 Task: Create a due date automation trigger when advanced on, 2 working days before a card is due add fields without all custom fields completed at 11:00 AM.
Action: Mouse moved to (1043, 78)
Screenshot: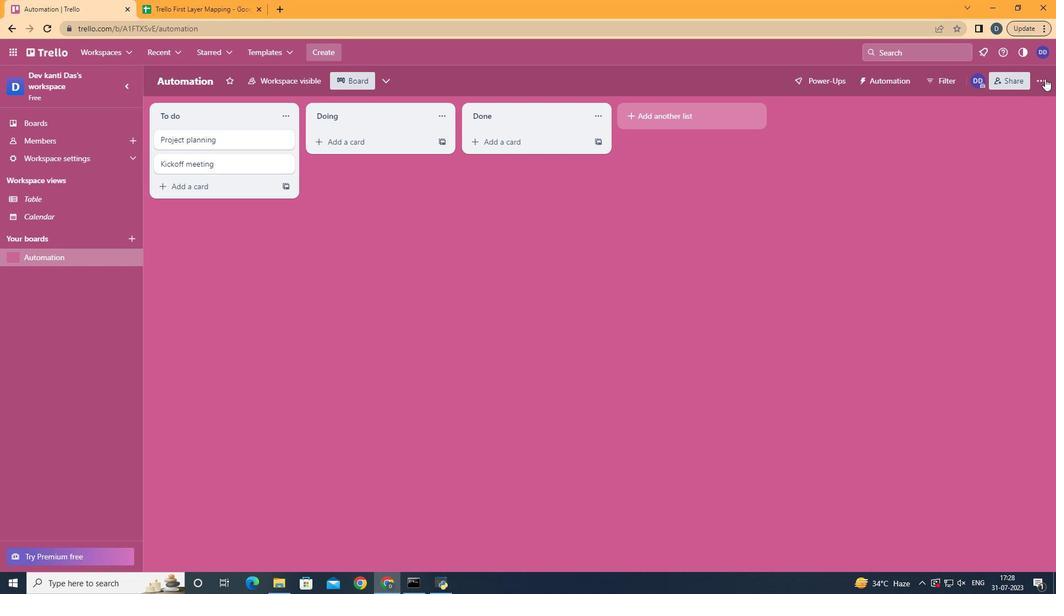 
Action: Mouse pressed left at (1043, 78)
Screenshot: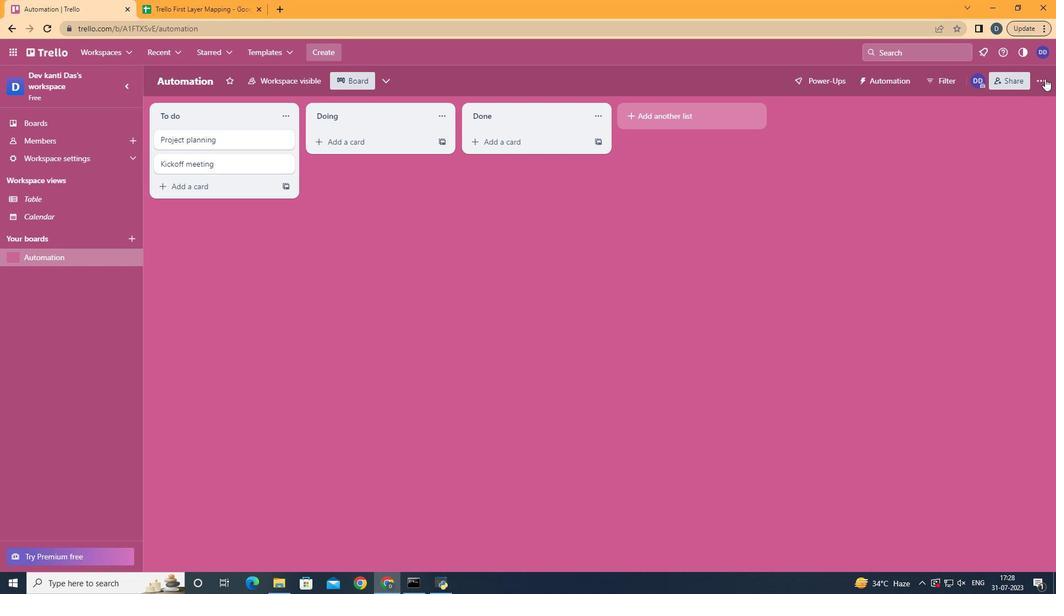 
Action: Mouse moved to (958, 226)
Screenshot: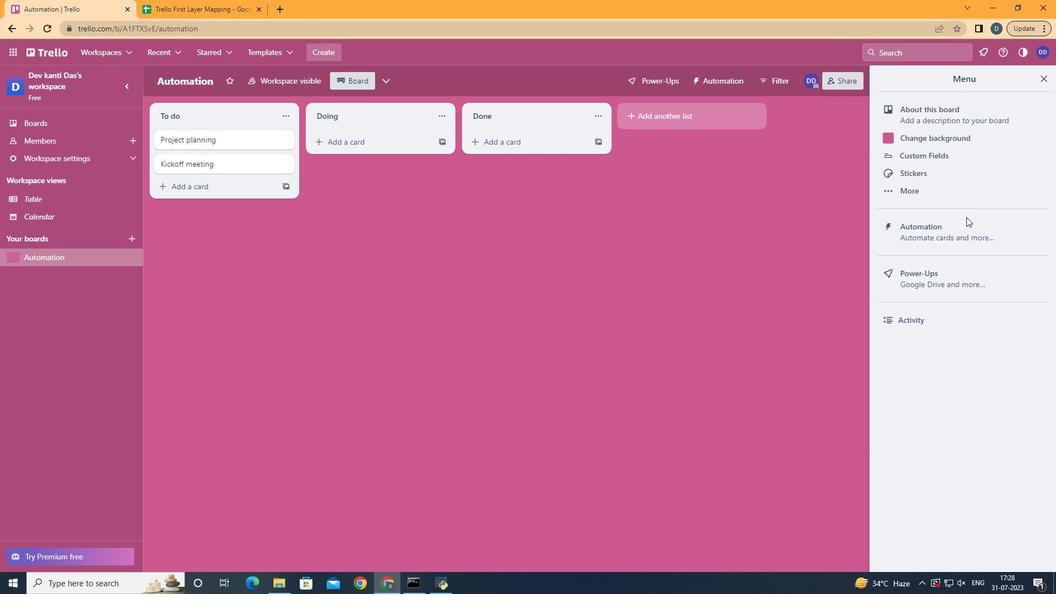 
Action: Mouse pressed left at (958, 226)
Screenshot: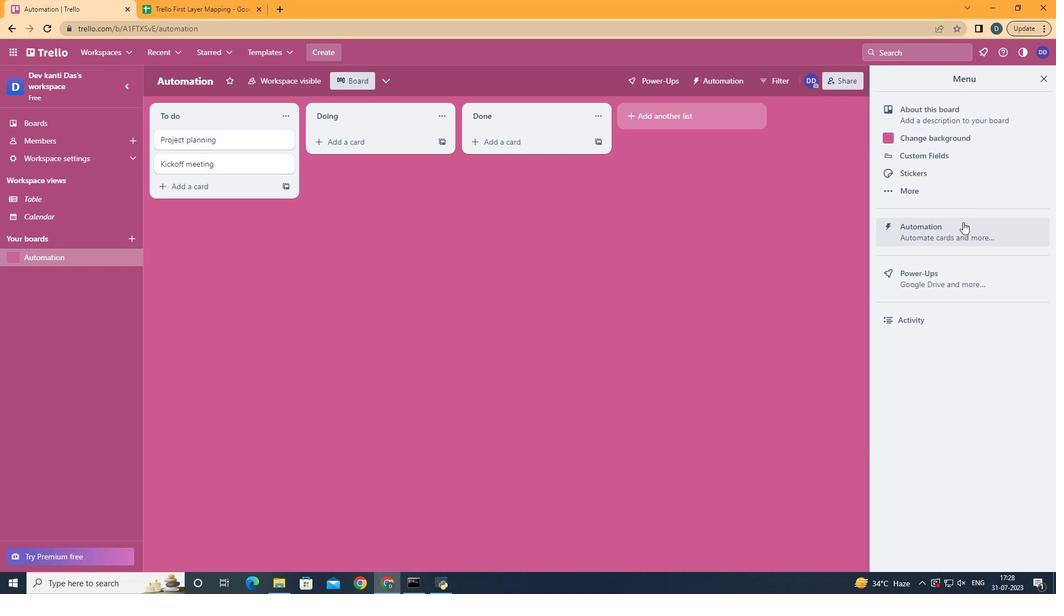
Action: Mouse moved to (225, 220)
Screenshot: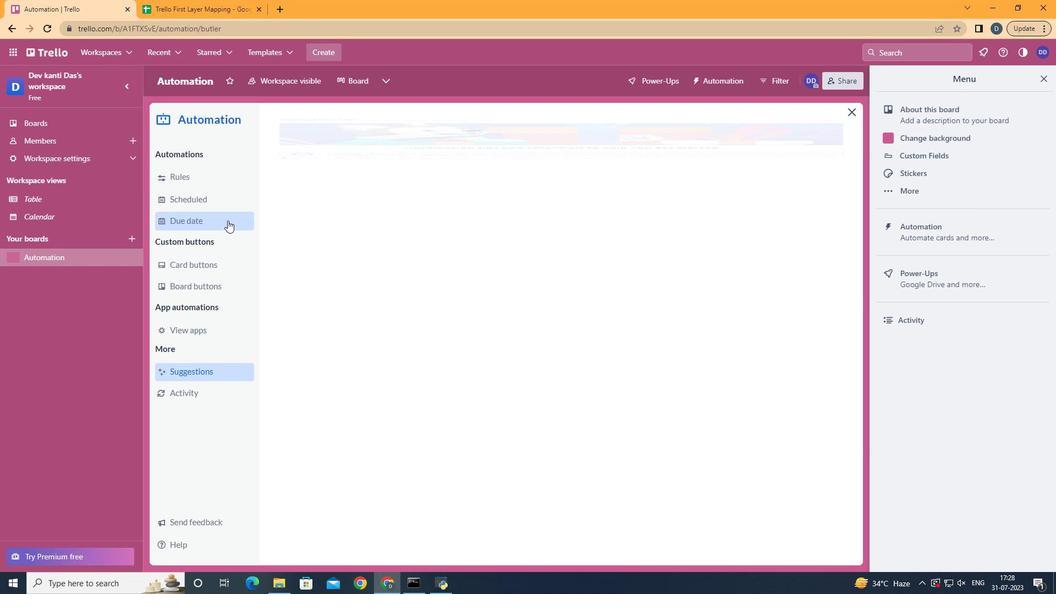 
Action: Mouse pressed left at (225, 220)
Screenshot: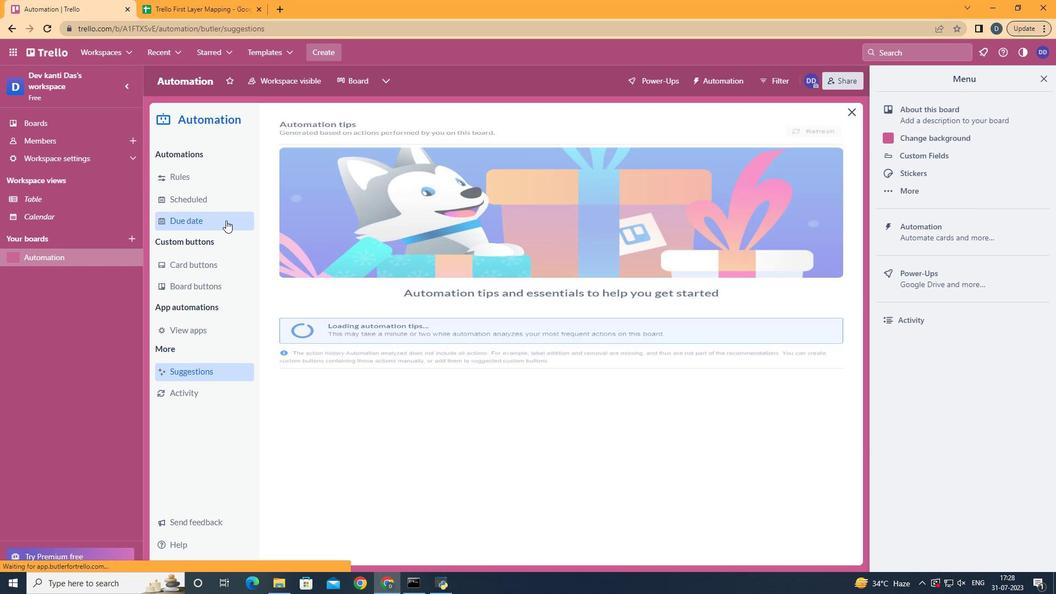 
Action: Mouse moved to (783, 133)
Screenshot: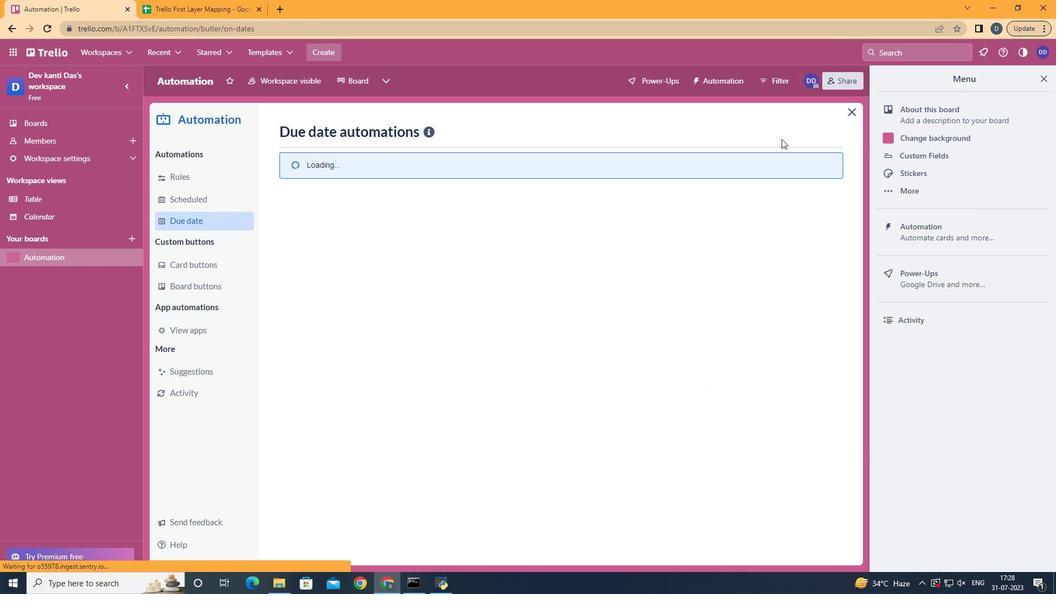 
Action: Mouse pressed left at (783, 133)
Screenshot: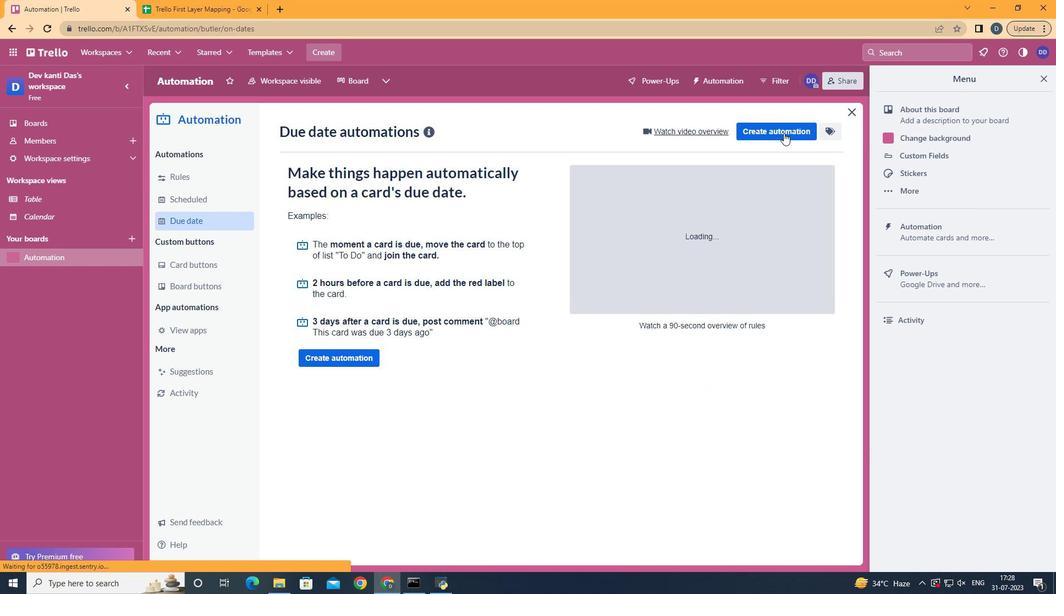 
Action: Mouse moved to (555, 230)
Screenshot: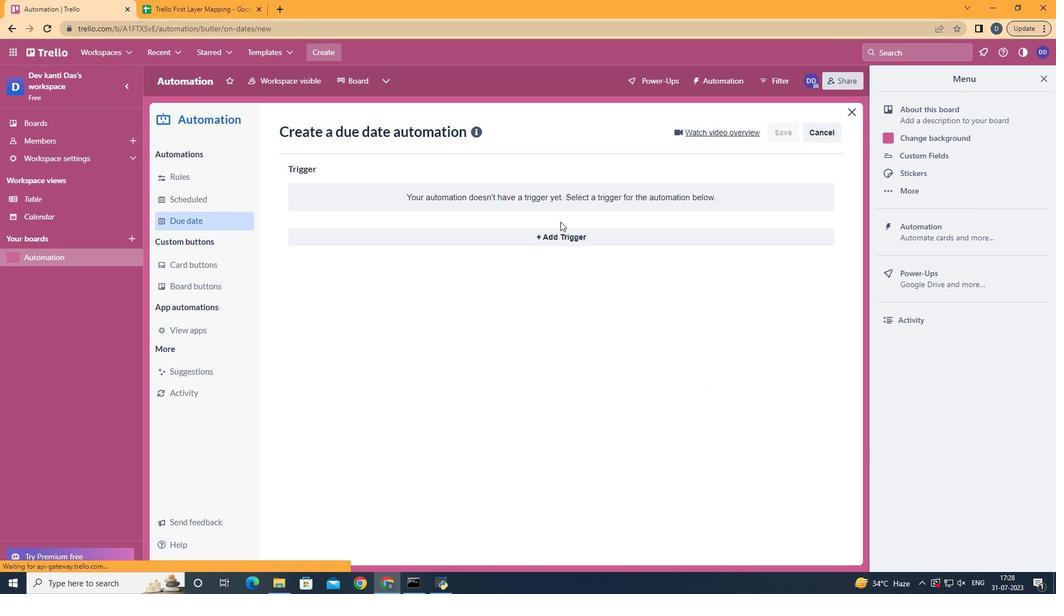 
Action: Mouse pressed left at (555, 230)
Screenshot: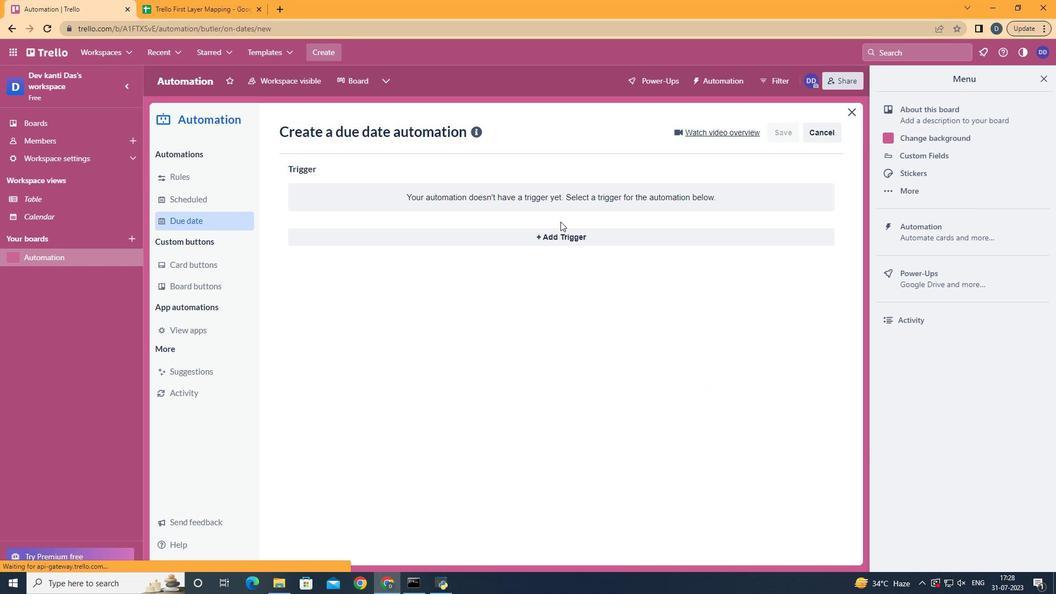 
Action: Mouse moved to (359, 446)
Screenshot: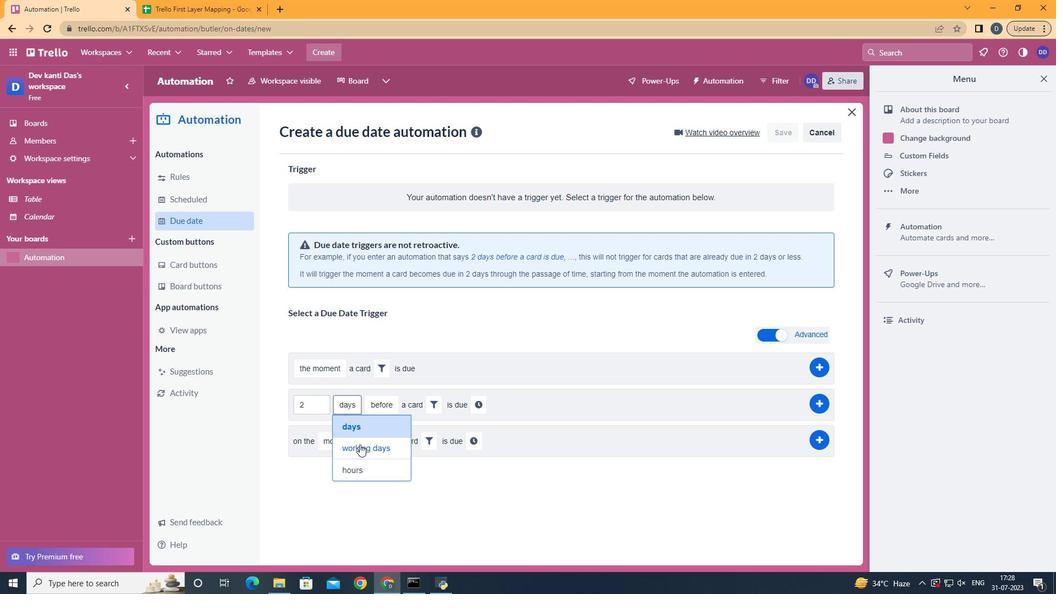 
Action: Mouse pressed left at (359, 446)
Screenshot: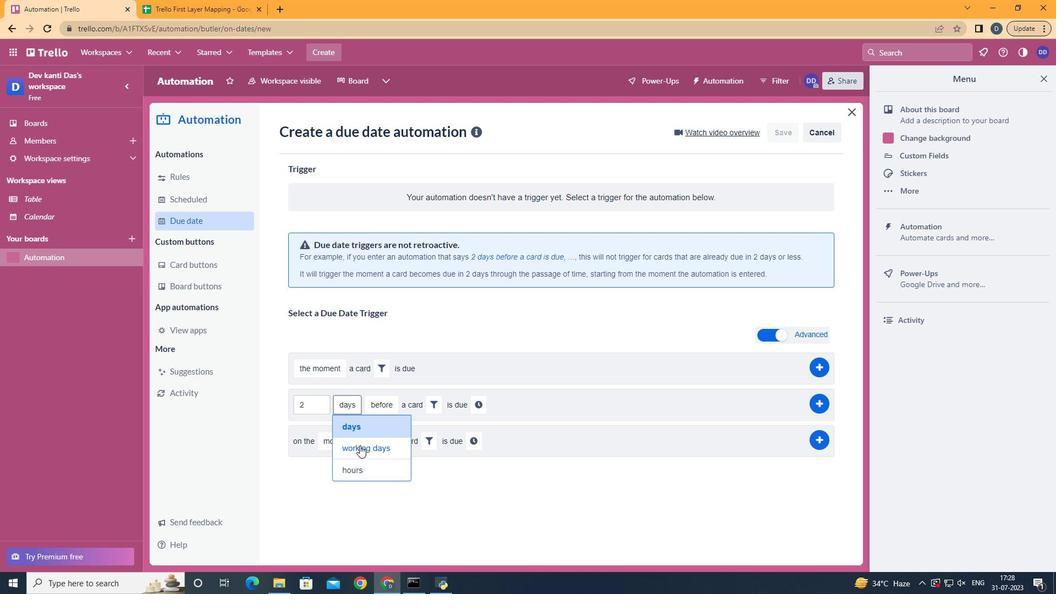 
Action: Mouse moved to (463, 408)
Screenshot: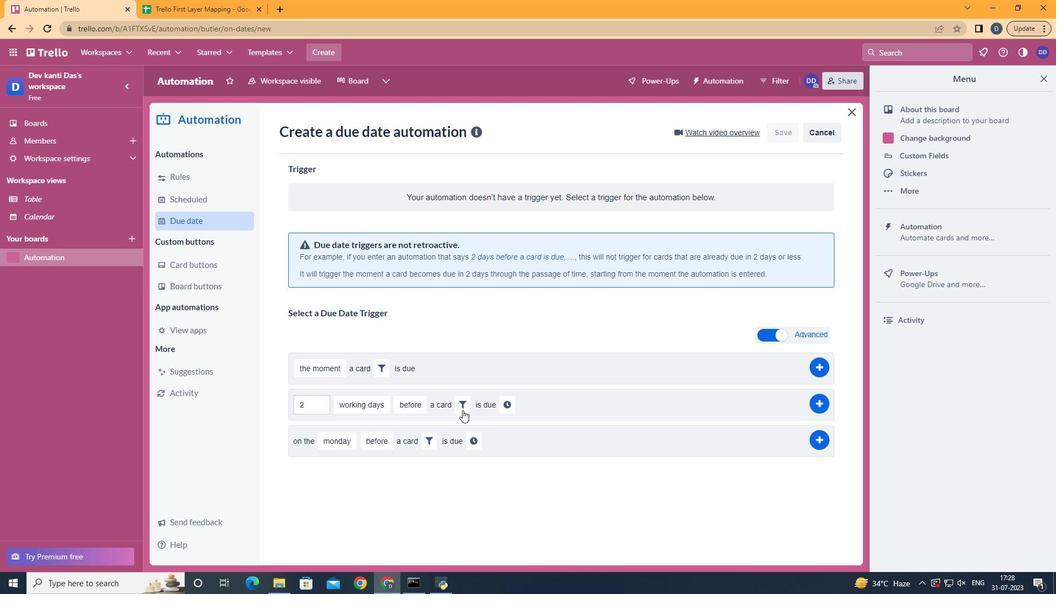 
Action: Mouse pressed left at (463, 408)
Screenshot: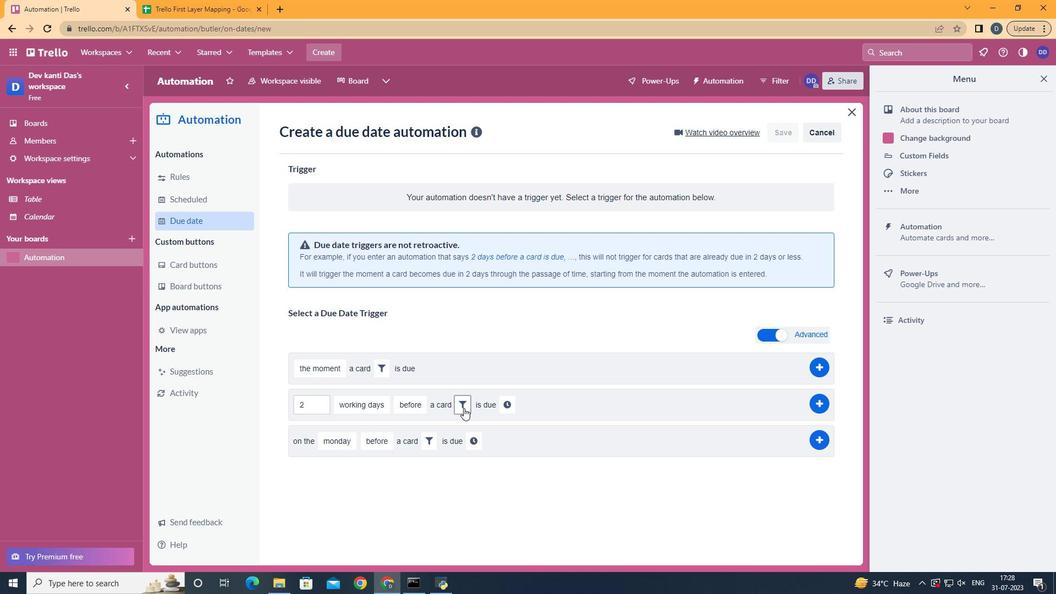 
Action: Mouse moved to (638, 438)
Screenshot: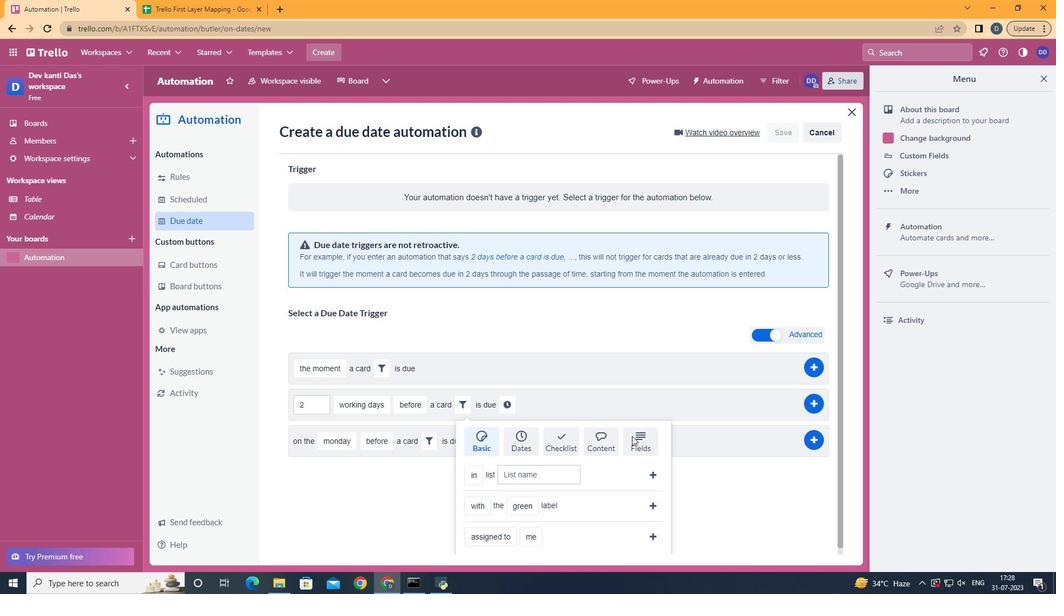 
Action: Mouse pressed left at (638, 438)
Screenshot: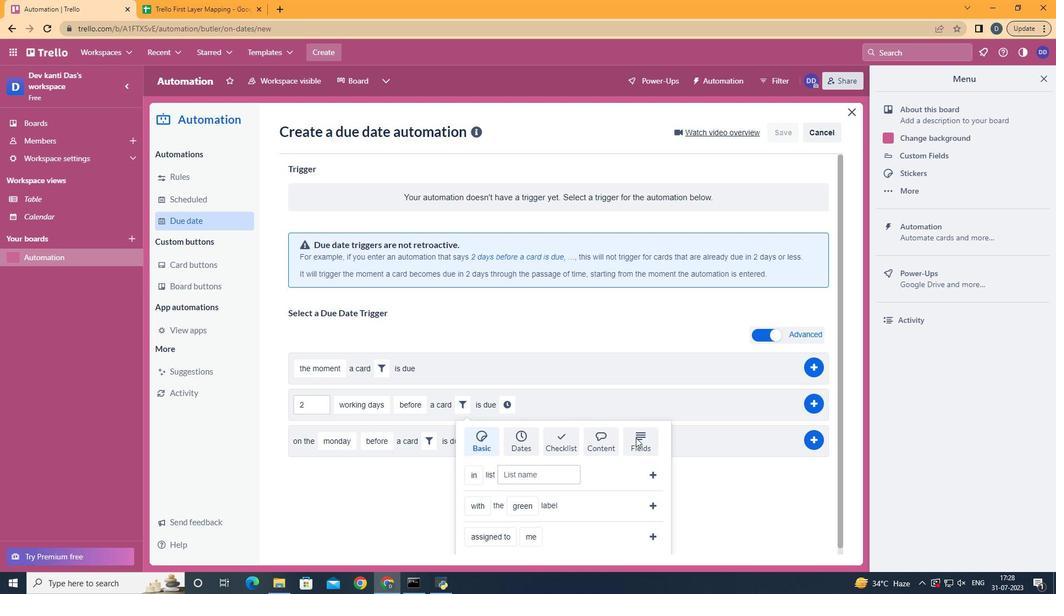 
Action: Mouse moved to (491, 531)
Screenshot: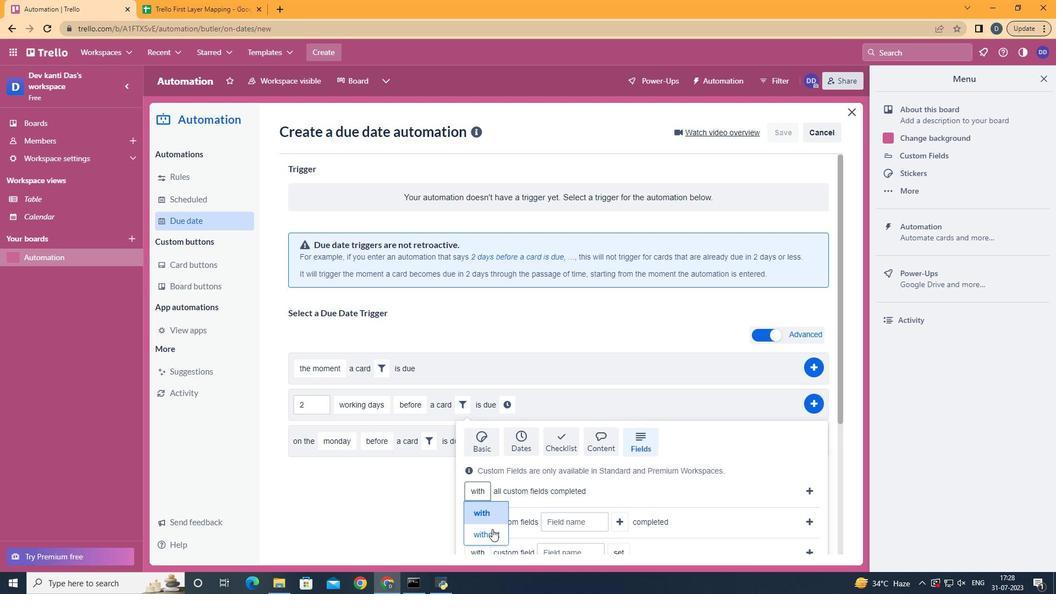 
Action: Mouse pressed left at (491, 531)
Screenshot: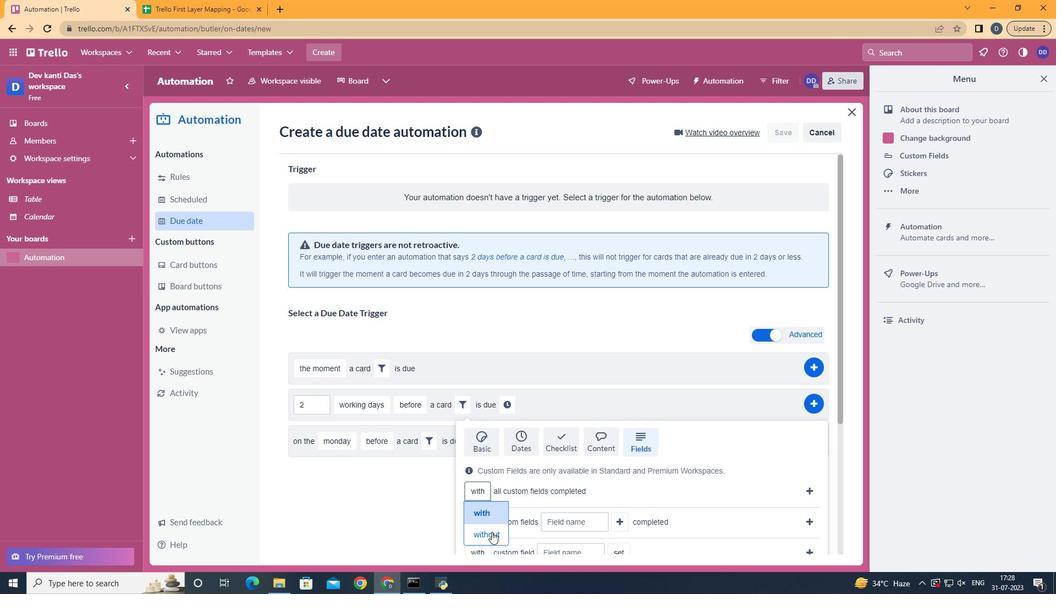 
Action: Mouse moved to (806, 489)
Screenshot: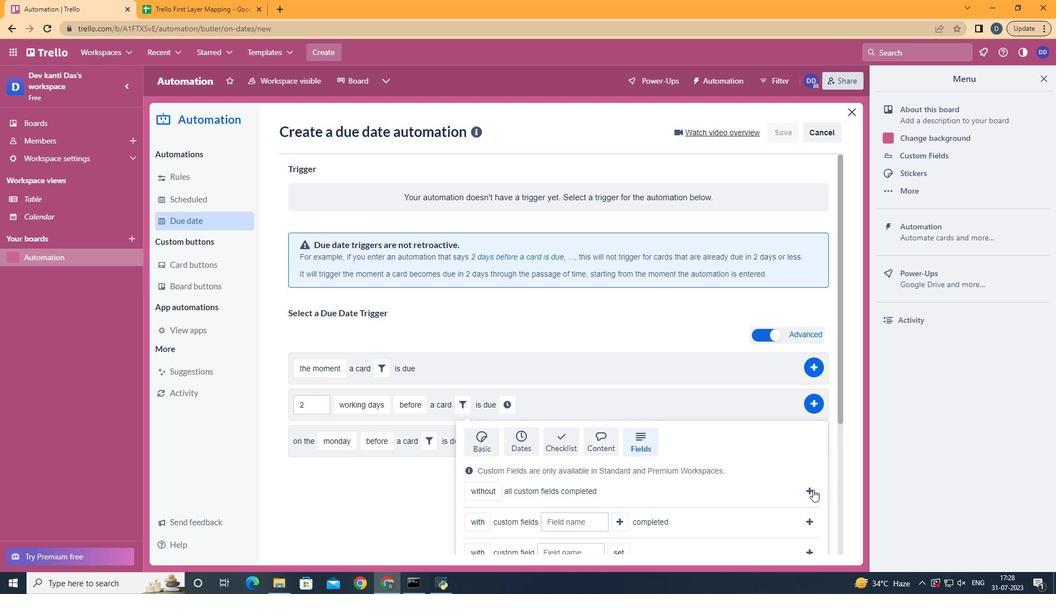 
Action: Mouse pressed left at (806, 489)
Screenshot: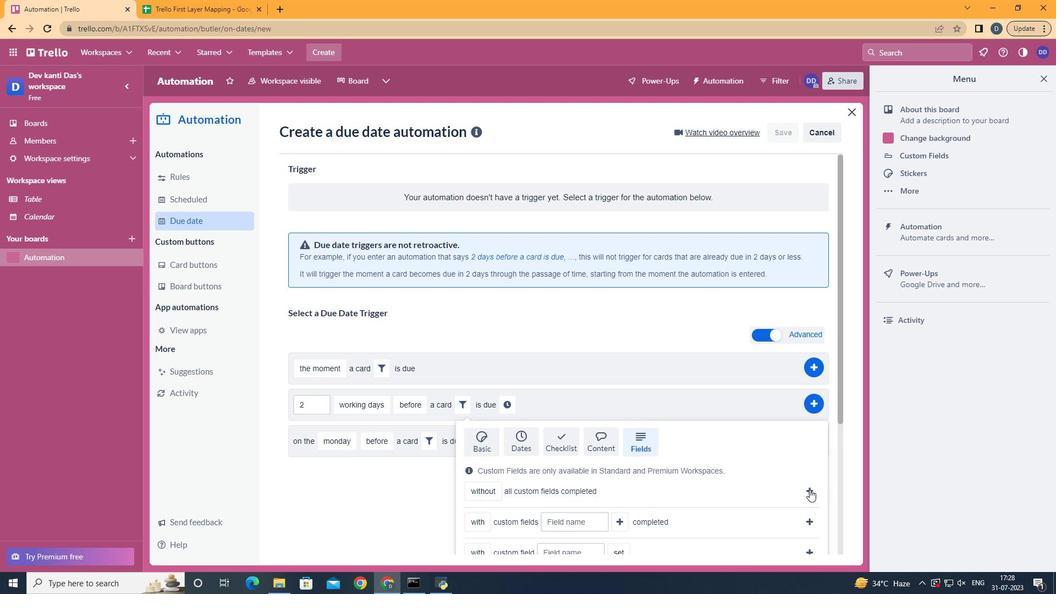 
Action: Mouse moved to (650, 405)
Screenshot: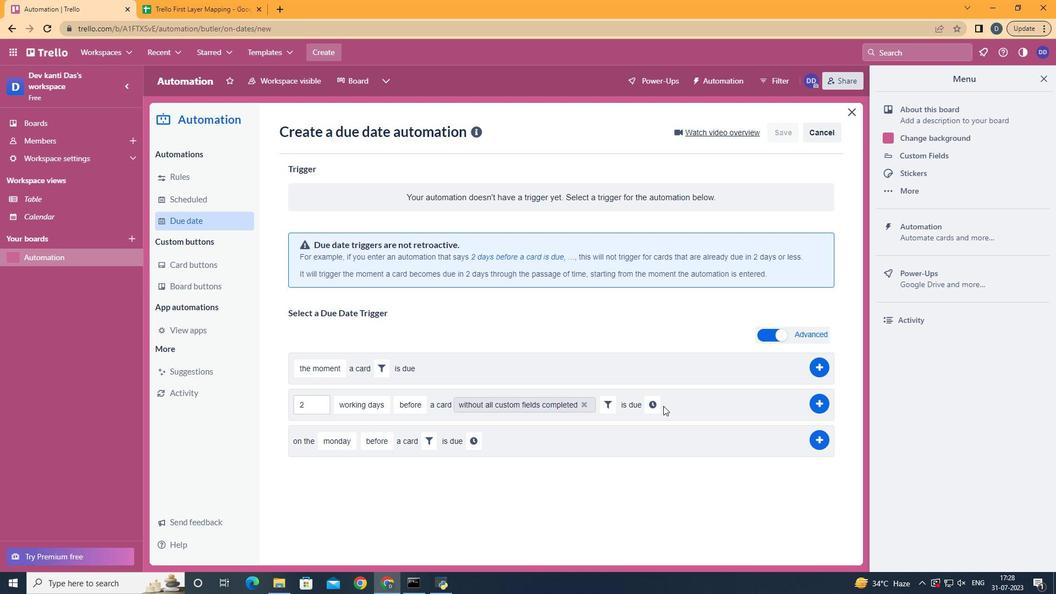 
Action: Mouse pressed left at (650, 405)
Screenshot: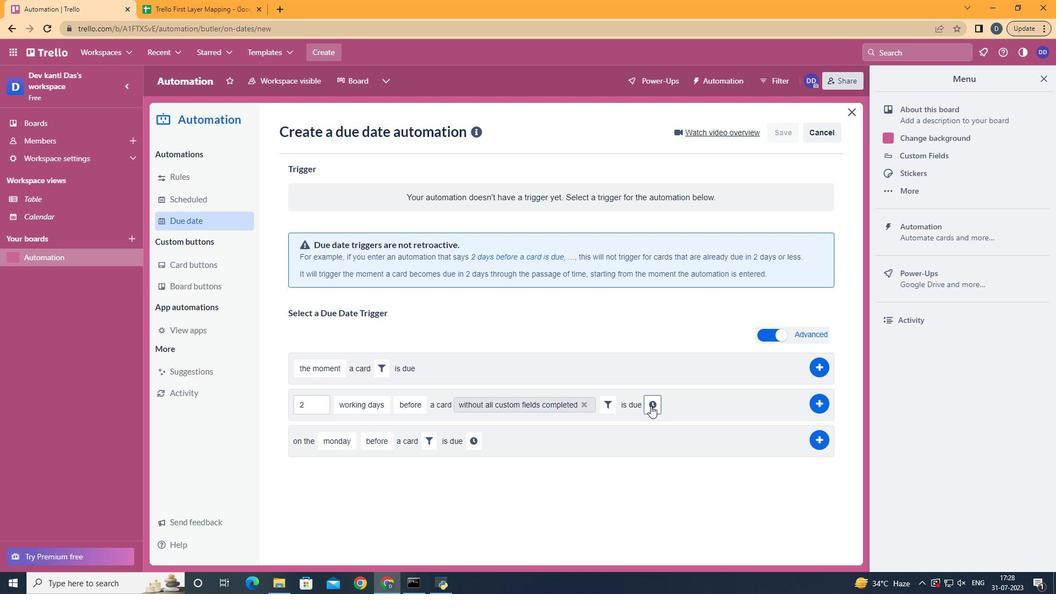 
Action: Mouse moved to (676, 405)
Screenshot: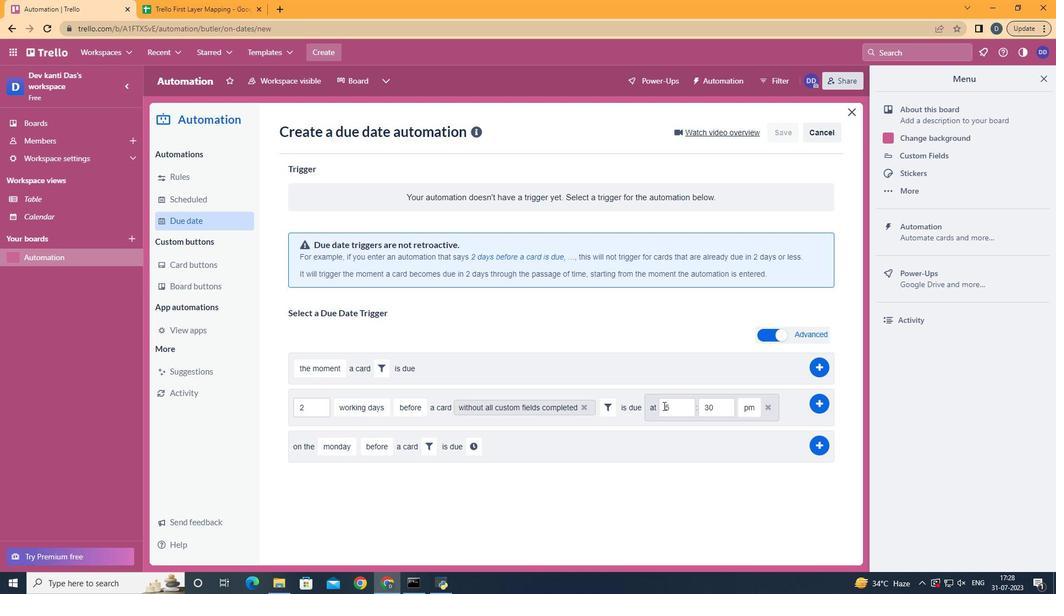 
Action: Mouse pressed left at (676, 405)
Screenshot: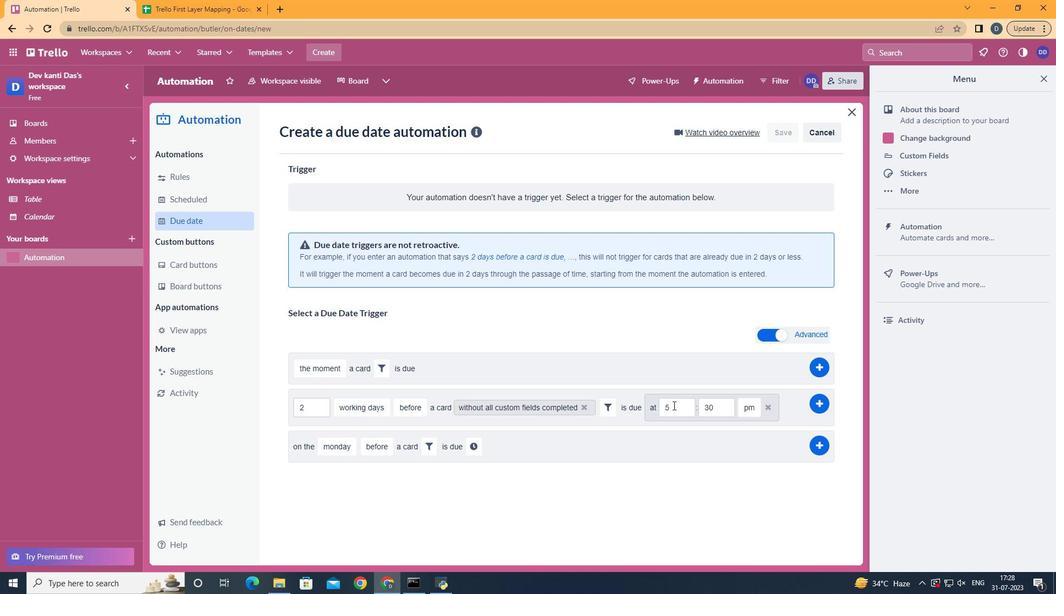 
Action: Key pressed <Key.backspace>11
Screenshot: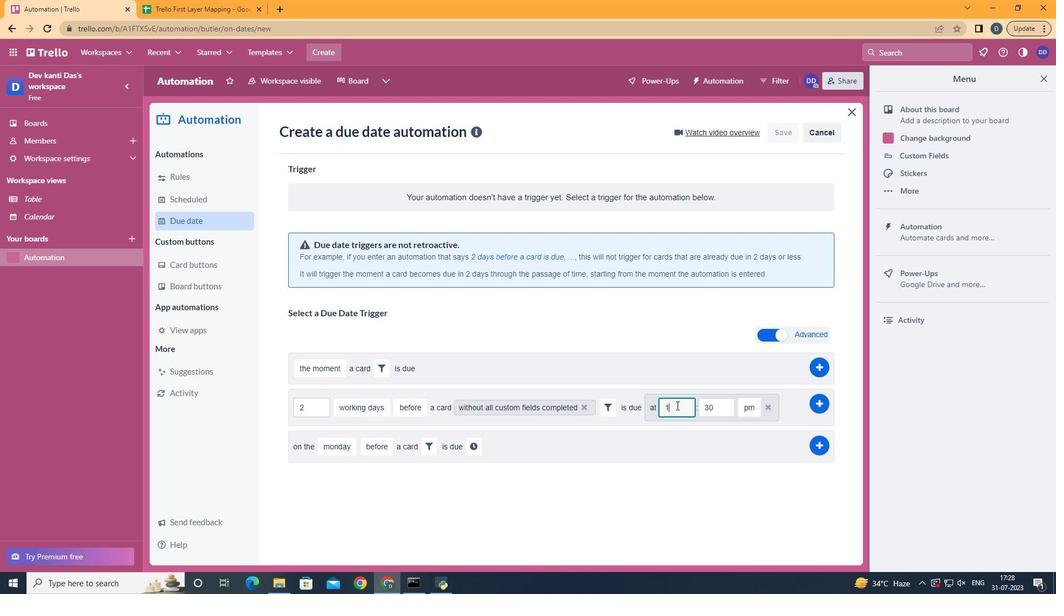 
Action: Mouse moved to (710, 404)
Screenshot: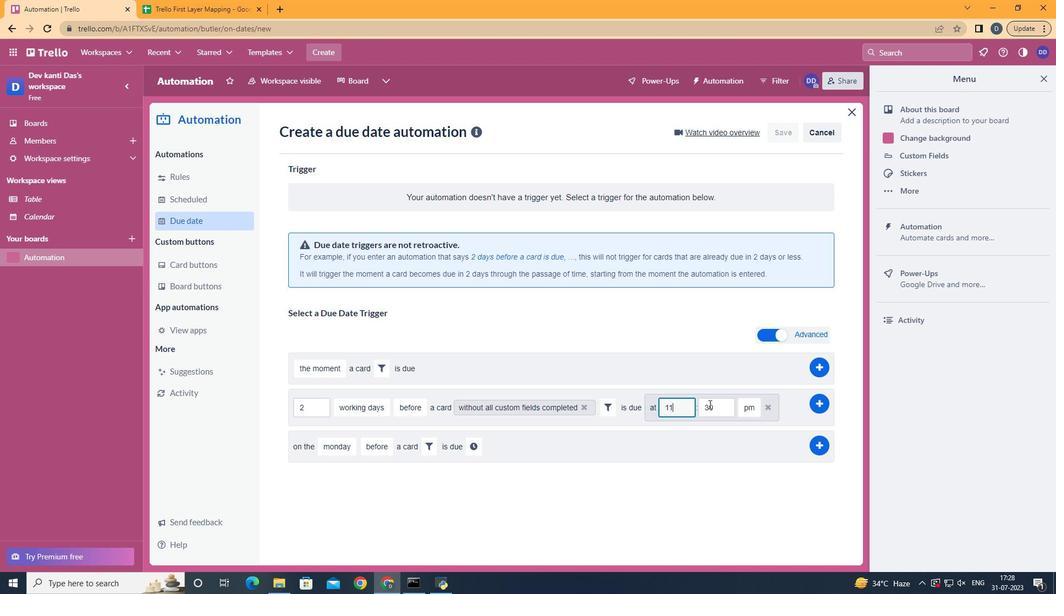
Action: Mouse pressed left at (710, 404)
Screenshot: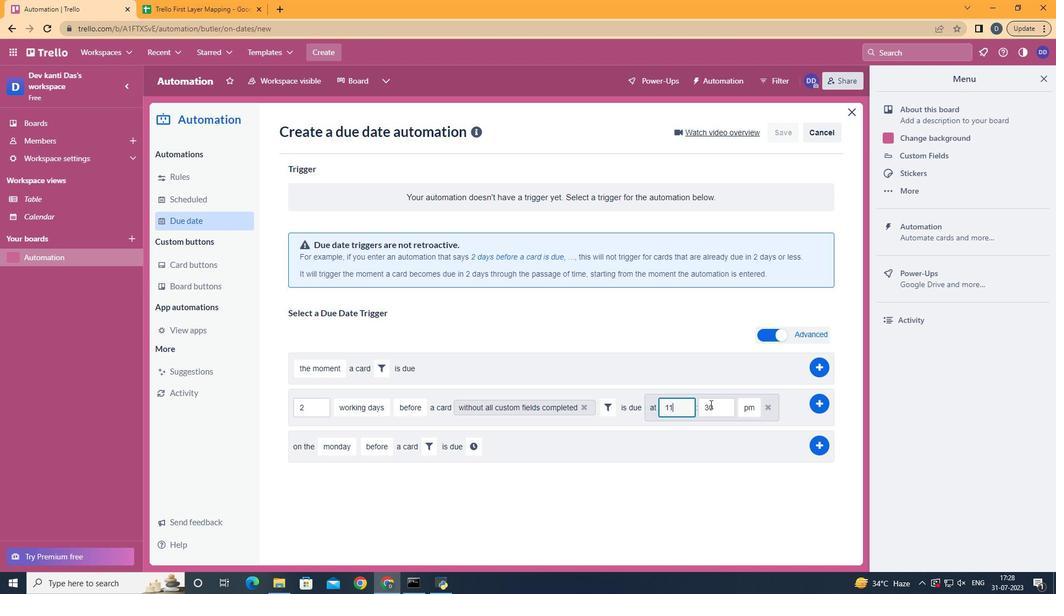 
Action: Mouse moved to (715, 403)
Screenshot: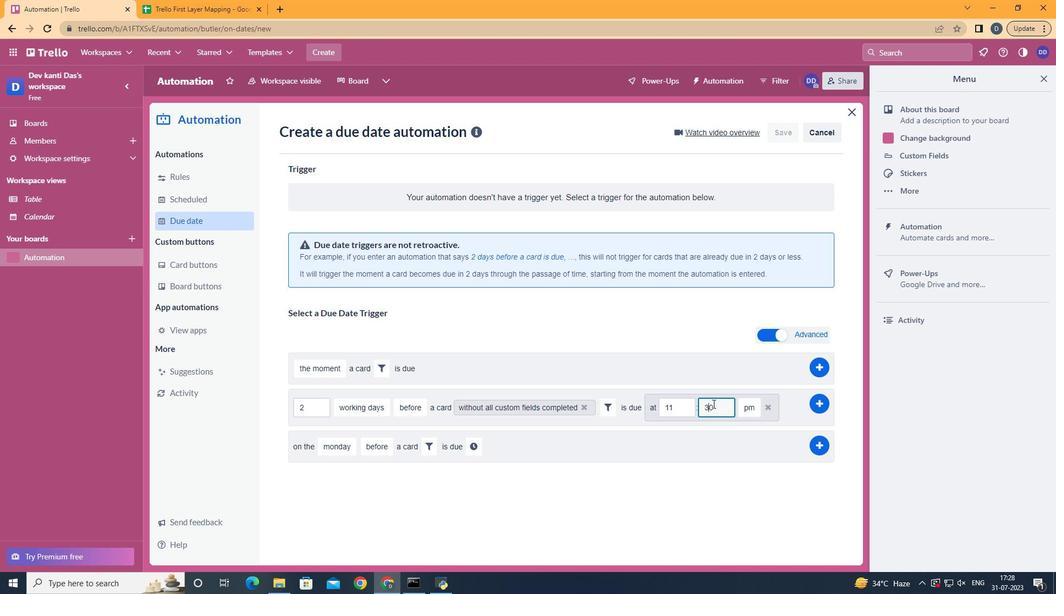 
Action: Mouse pressed left at (715, 403)
Screenshot: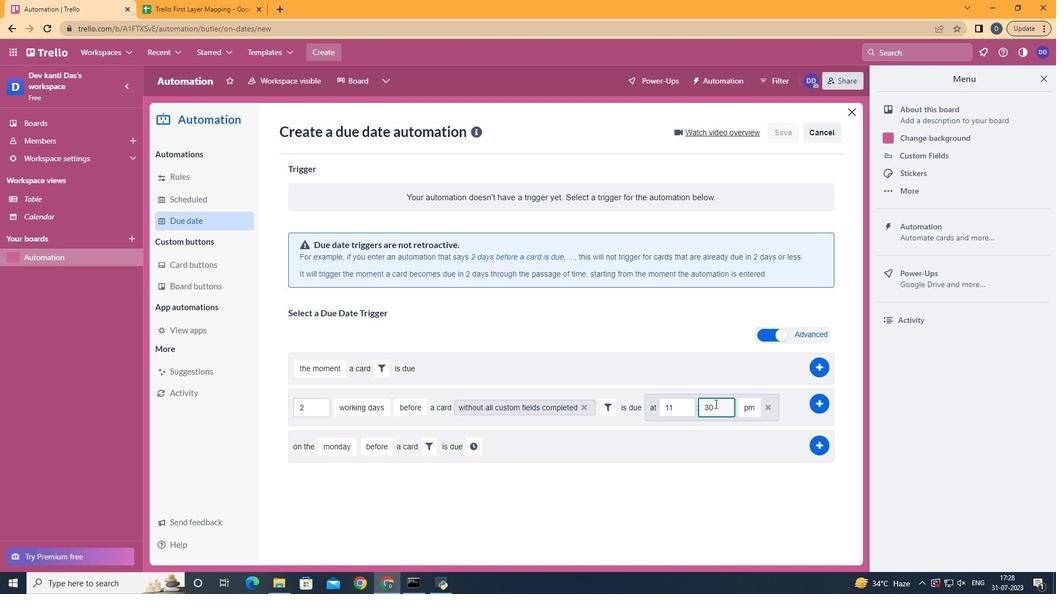 
Action: Key pressed <Key.backspace><Key.backspace>00
Screenshot: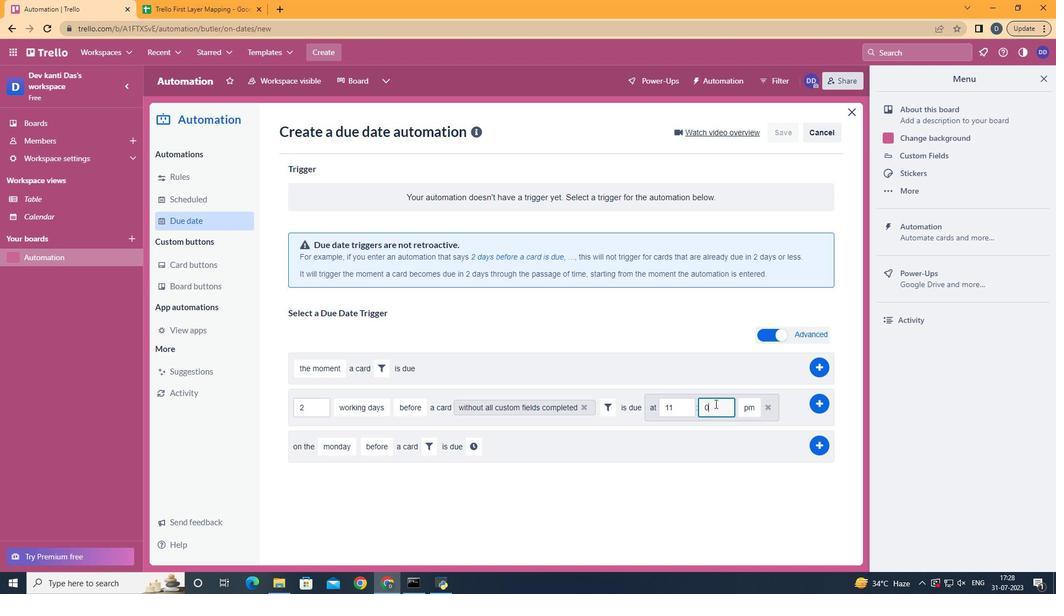 
Action: Mouse moved to (754, 430)
Screenshot: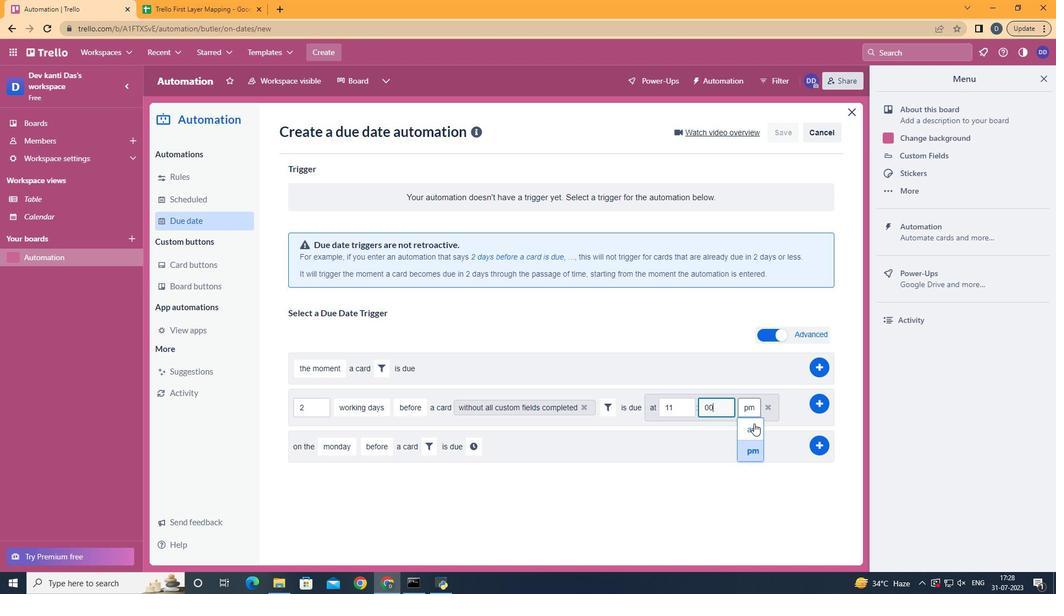 
Action: Mouse pressed left at (754, 430)
Screenshot: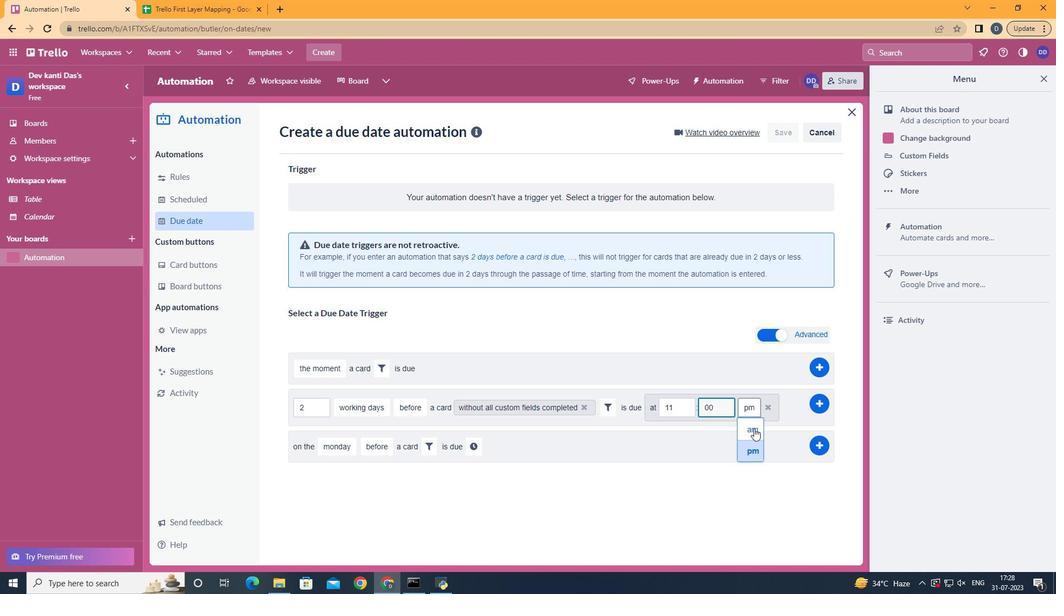 
Action: Mouse moved to (819, 405)
Screenshot: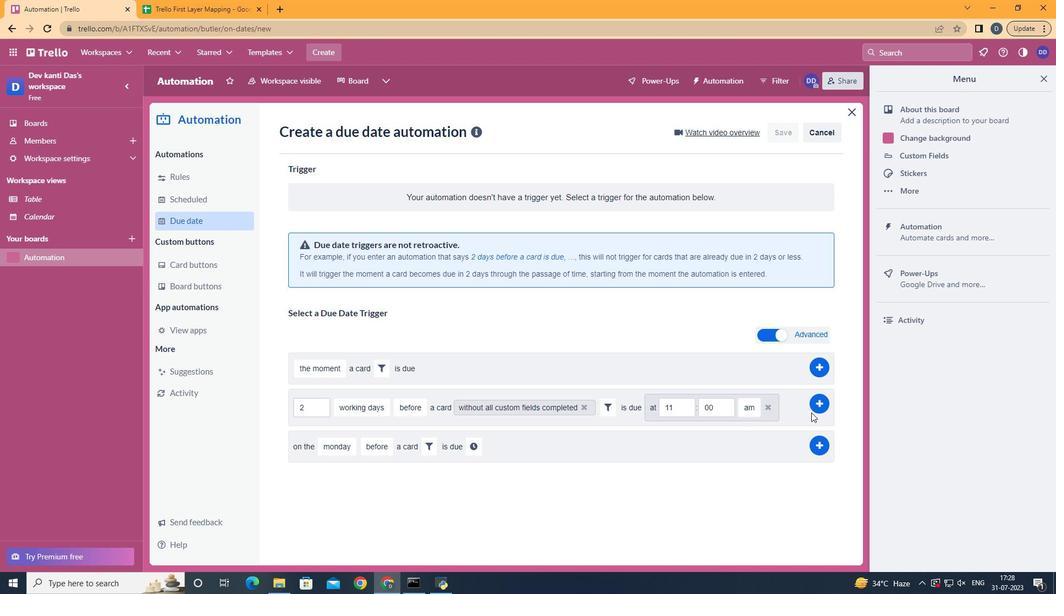 
Action: Mouse pressed left at (819, 405)
Screenshot: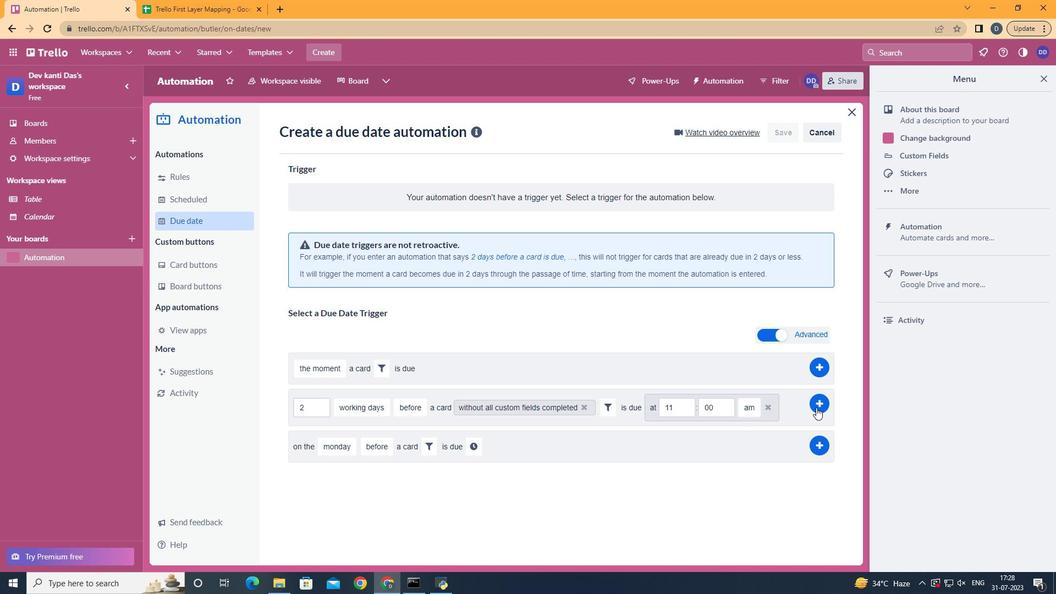 
Action: Mouse moved to (621, 282)
Screenshot: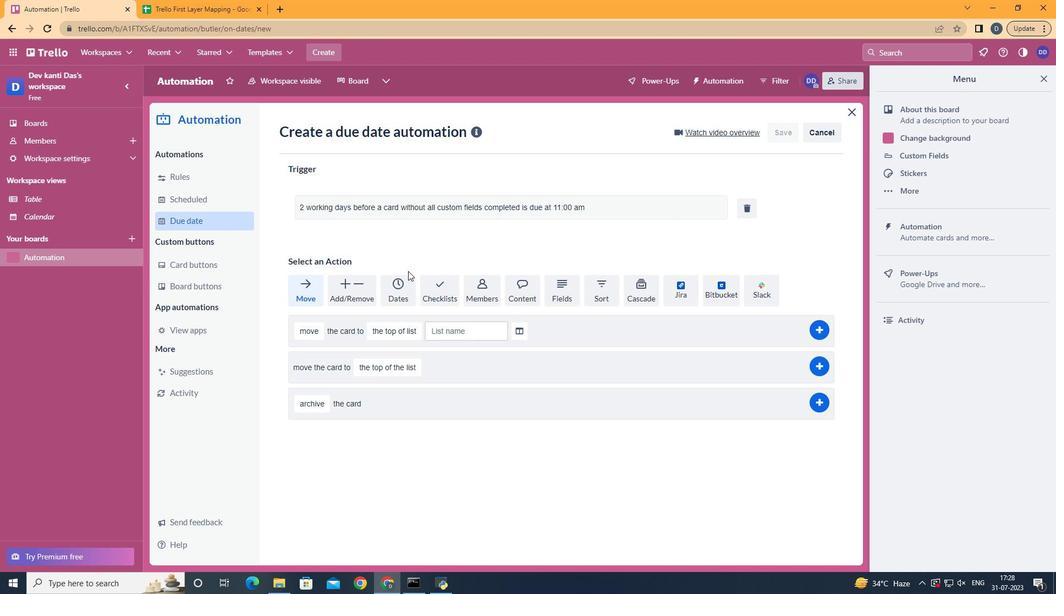 
